 Task: Switch the account to "Mani Bansal".
Action: Mouse moved to (1374, 101)
Screenshot: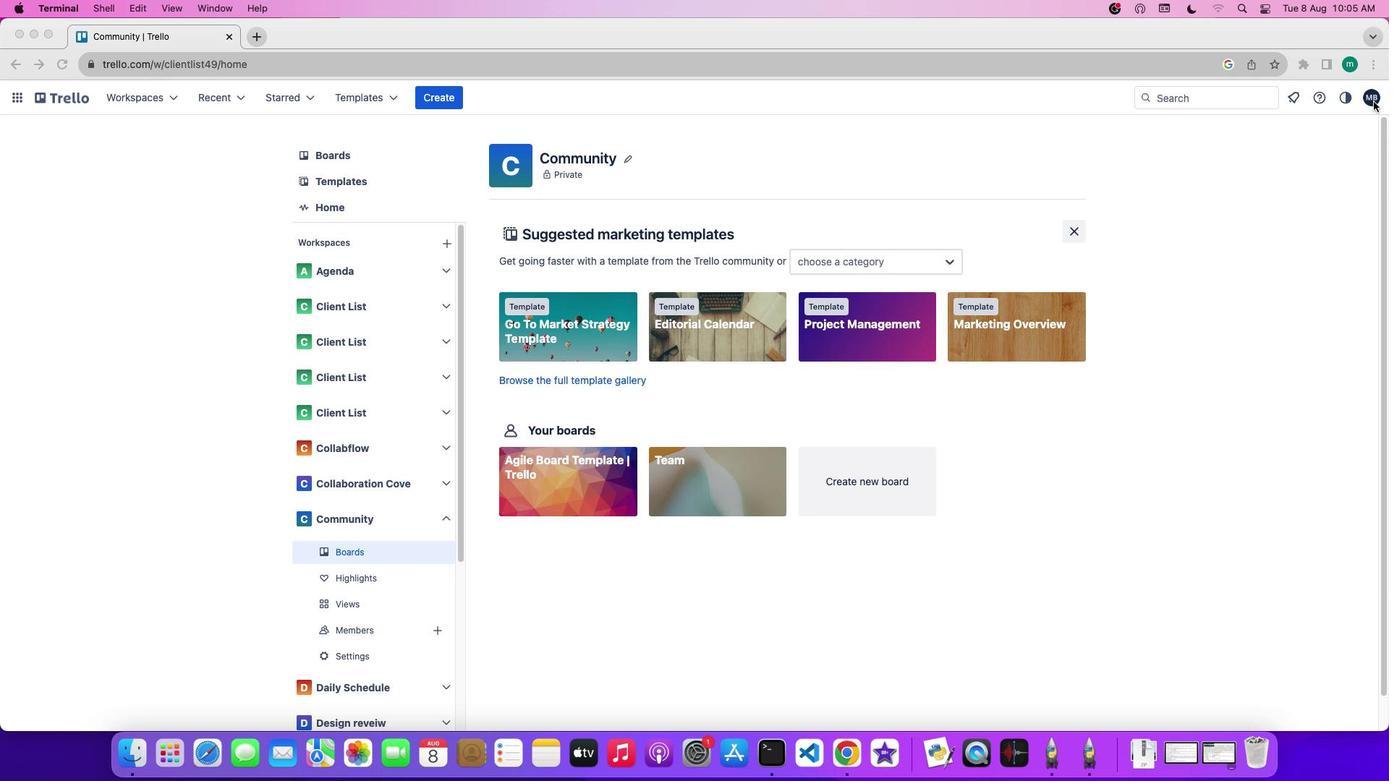 
Action: Mouse pressed left at (1374, 101)
Screenshot: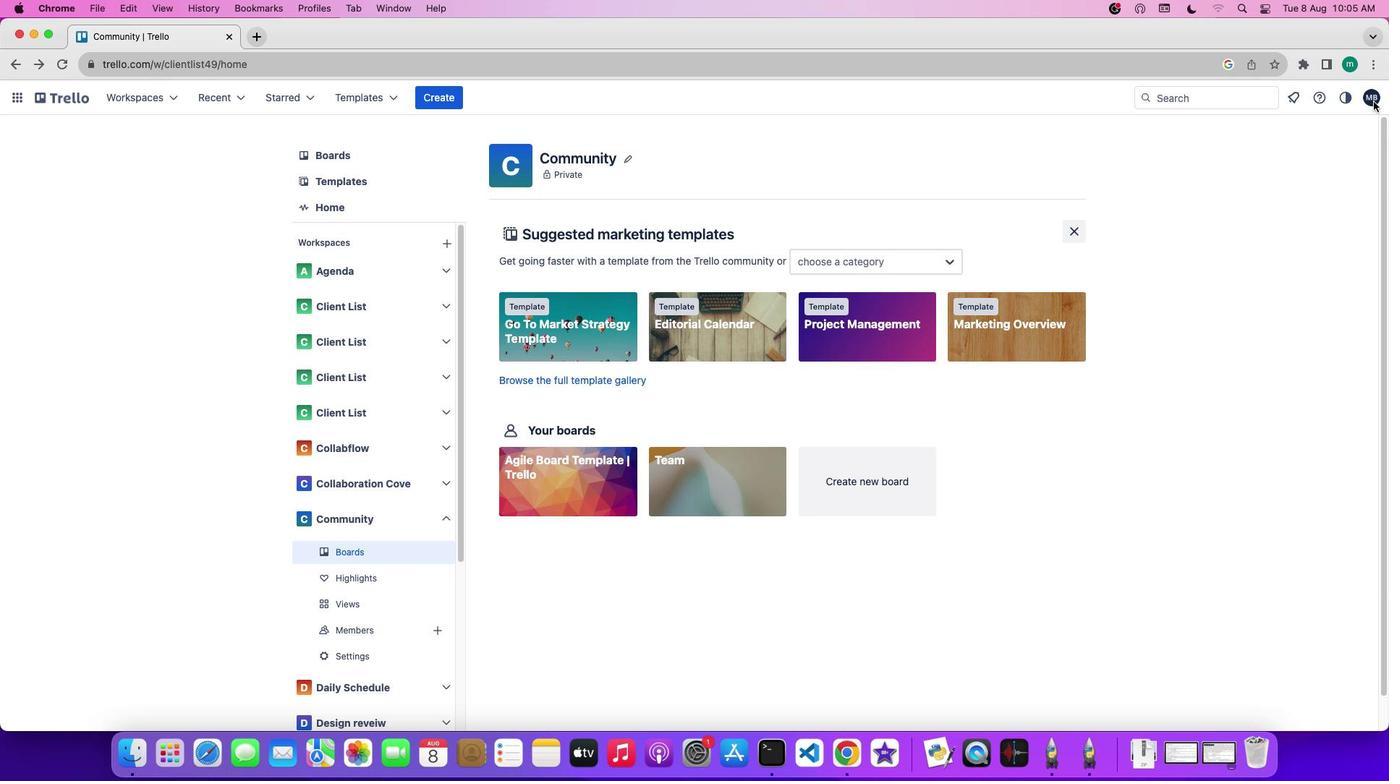 
Action: Mouse pressed left at (1374, 101)
Screenshot: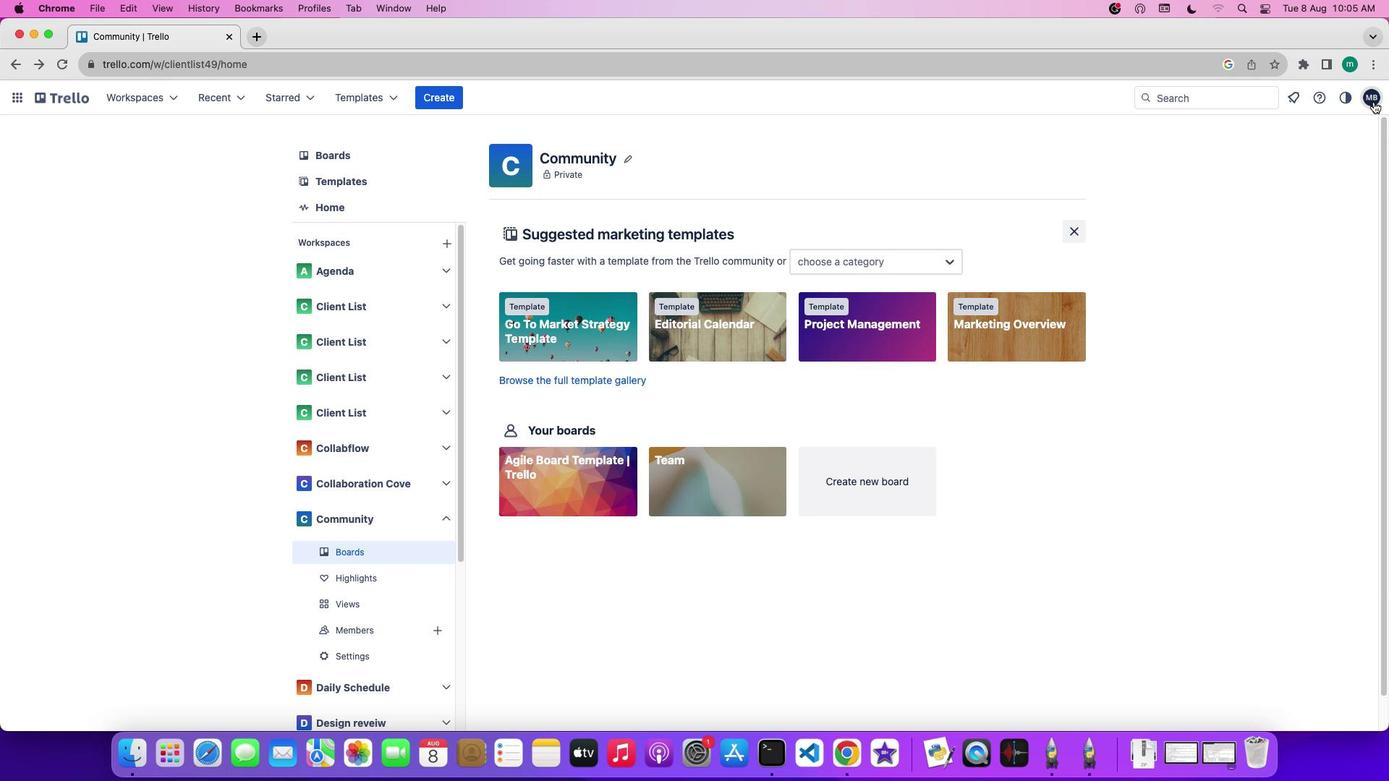 
Action: Mouse moved to (1311, 199)
Screenshot: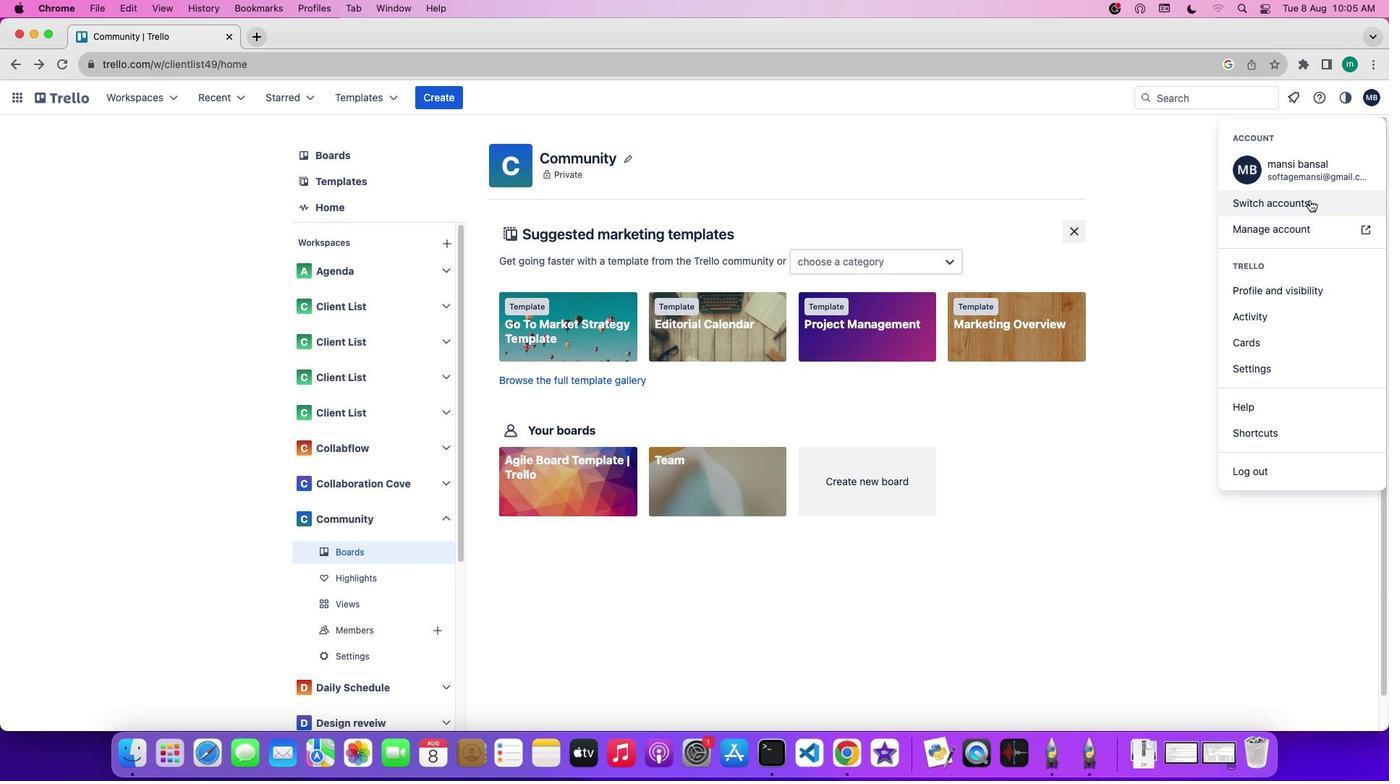 
Action: Mouse pressed left at (1311, 199)
Screenshot: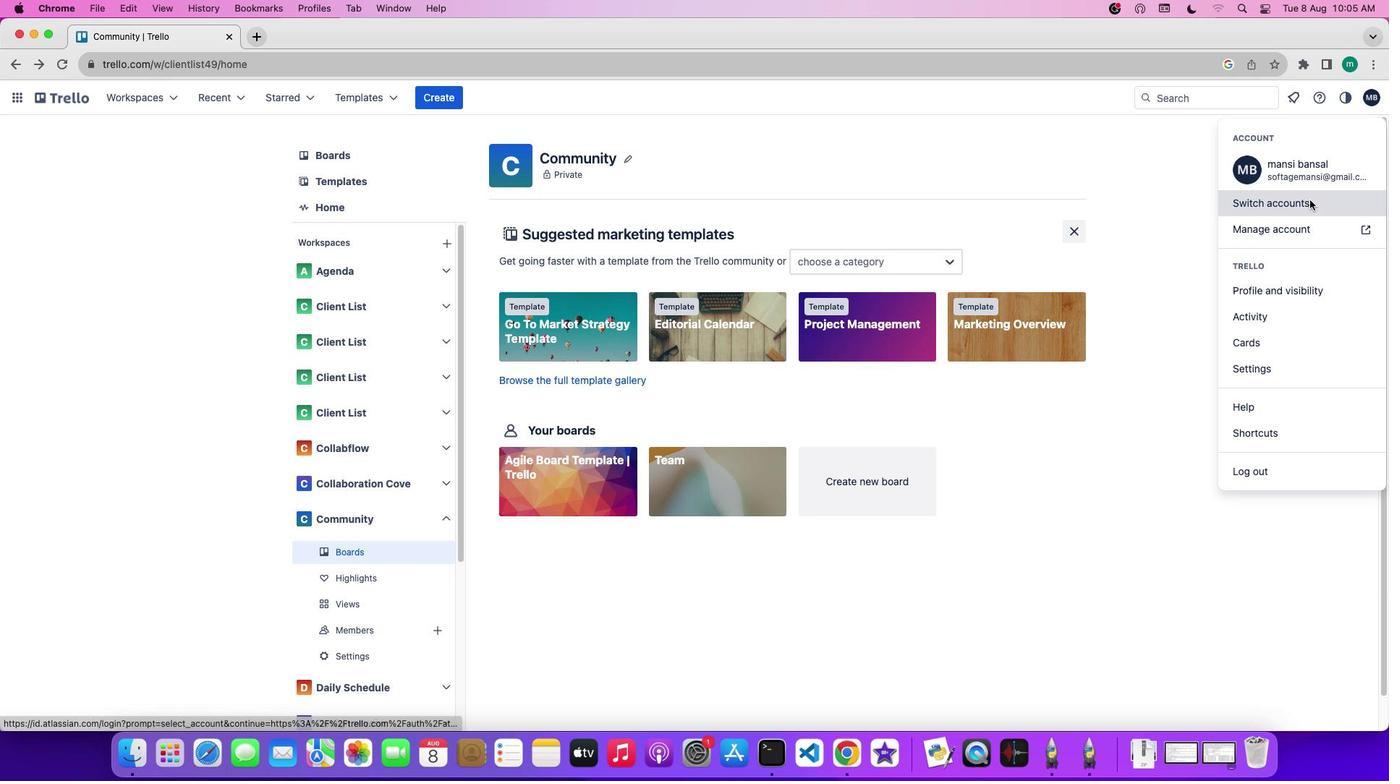 
Action: Mouse moved to (781, 405)
Screenshot: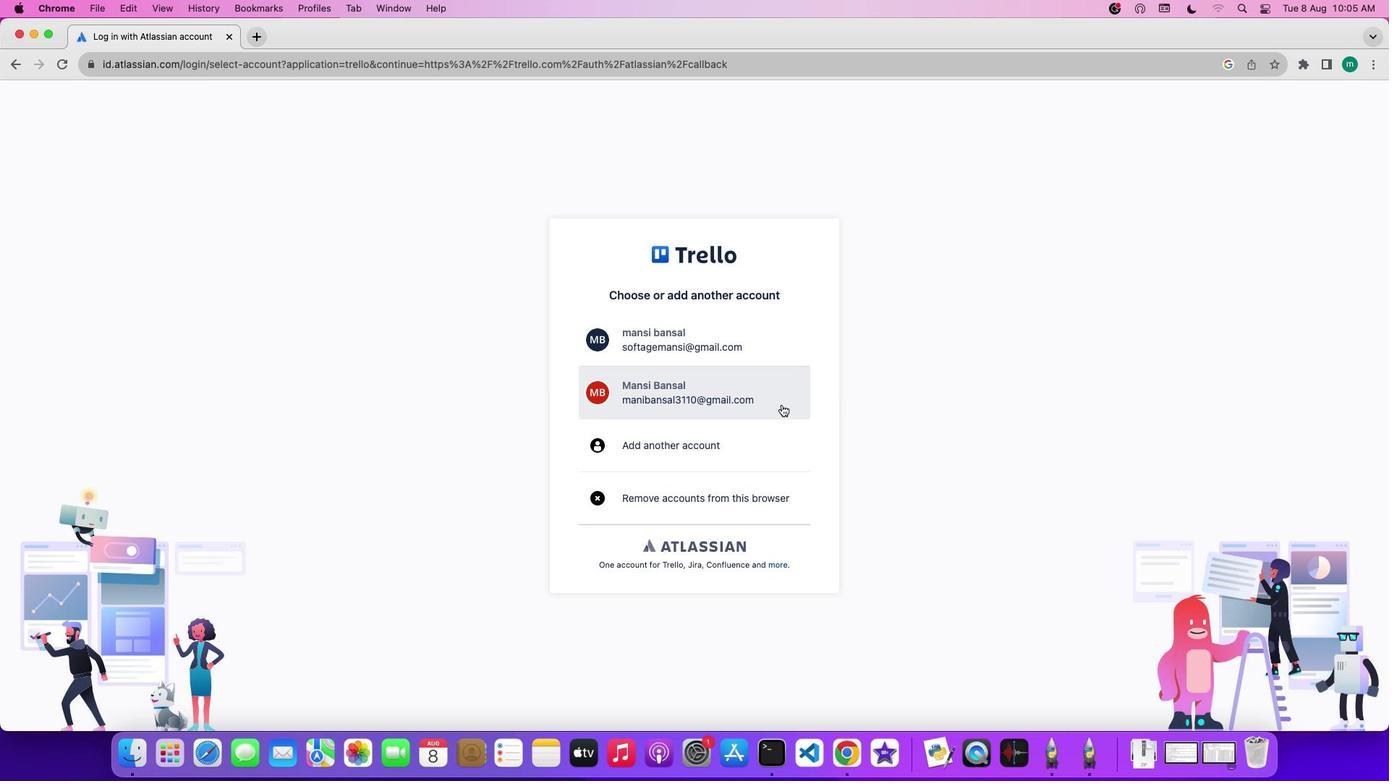 
Action: Mouse pressed left at (781, 405)
Screenshot: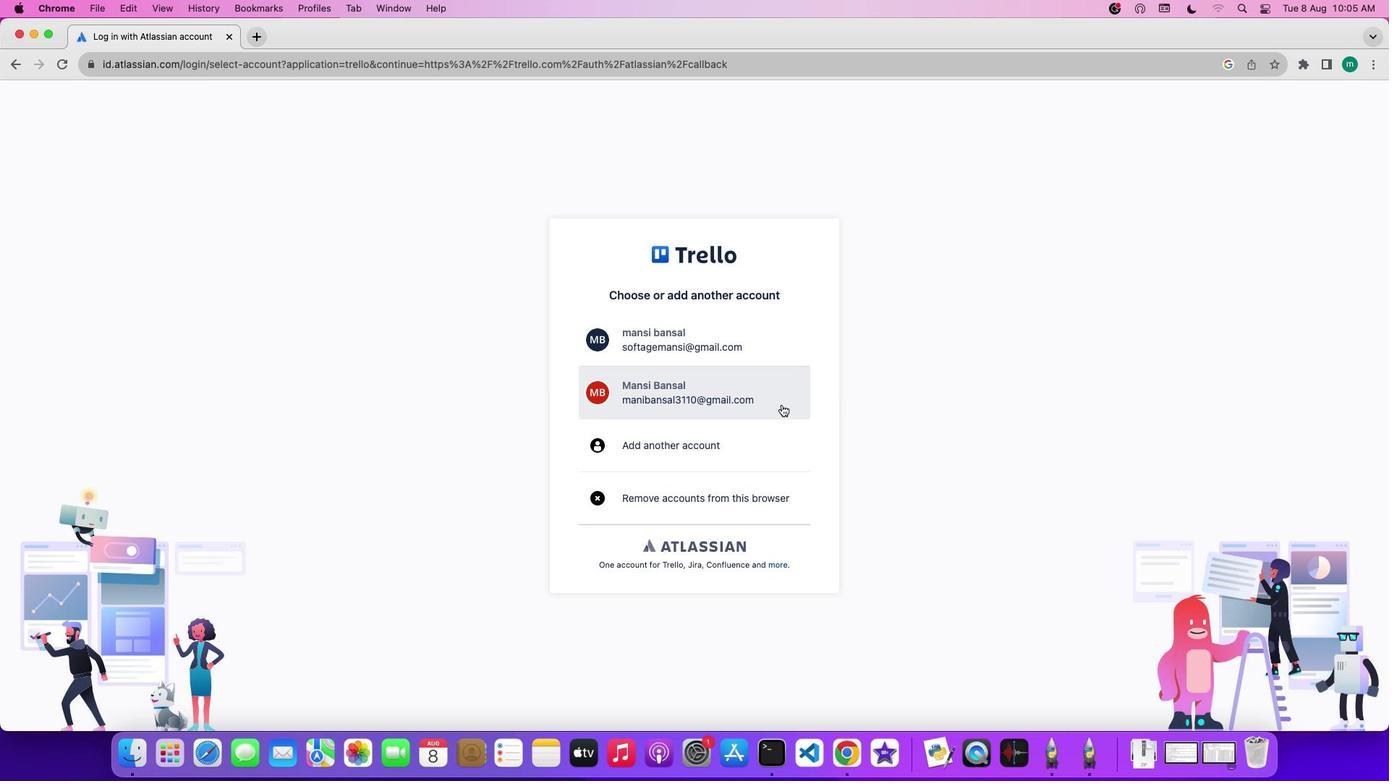 
